 Task: Create a rule when a start date more than 1  days ago is set on a card by anyone.
Action: Mouse pressed left at (463, 377)
Screenshot: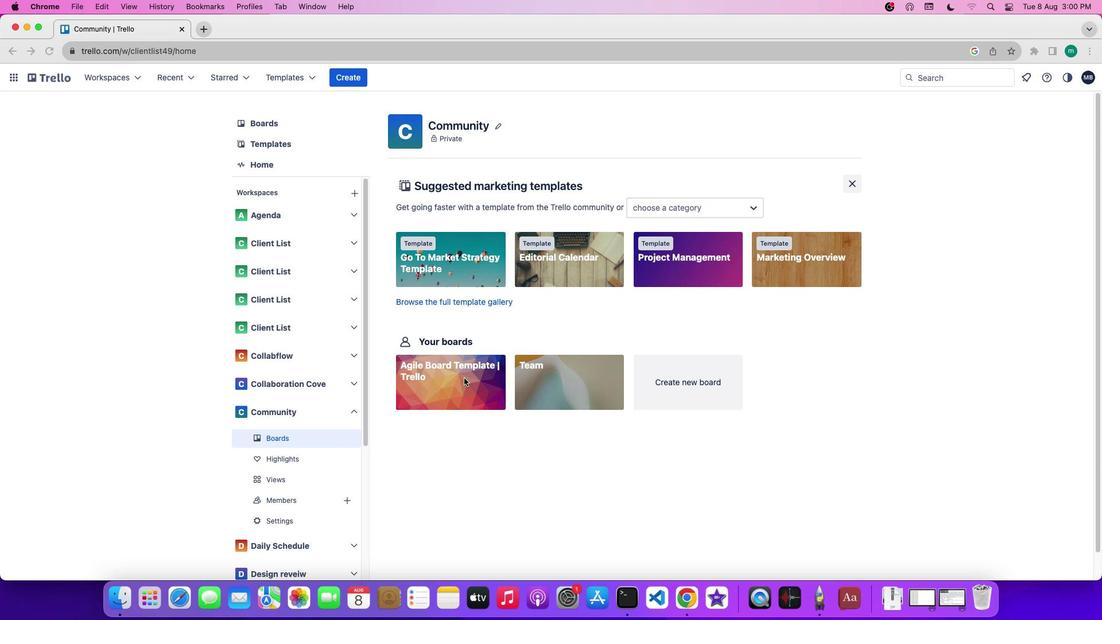 
Action: Mouse pressed left at (463, 377)
Screenshot: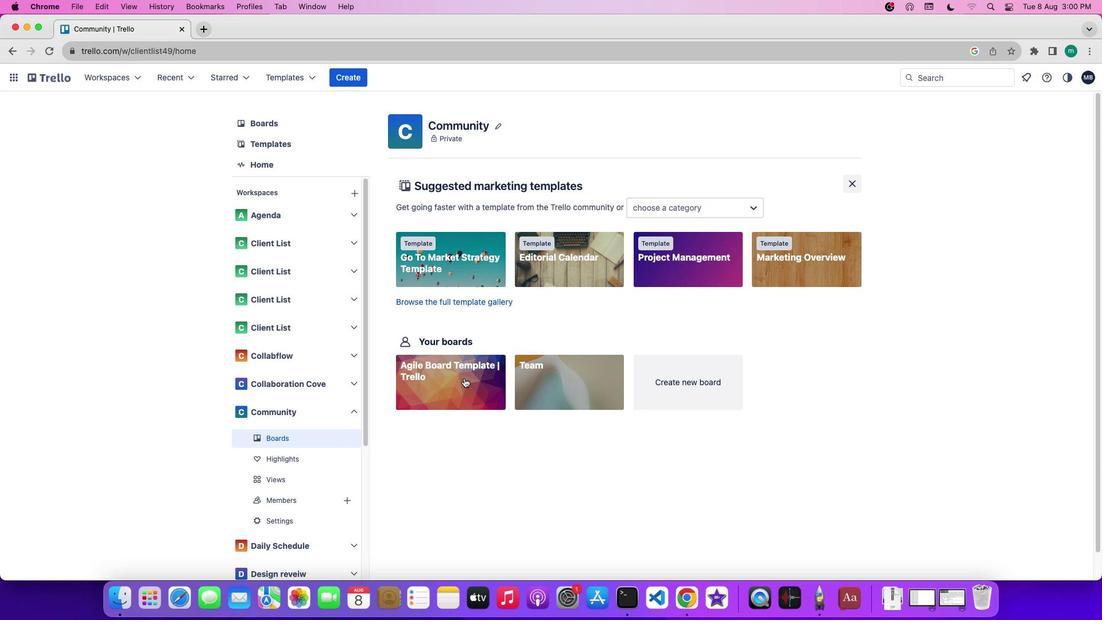 
Action: Mouse moved to (960, 248)
Screenshot: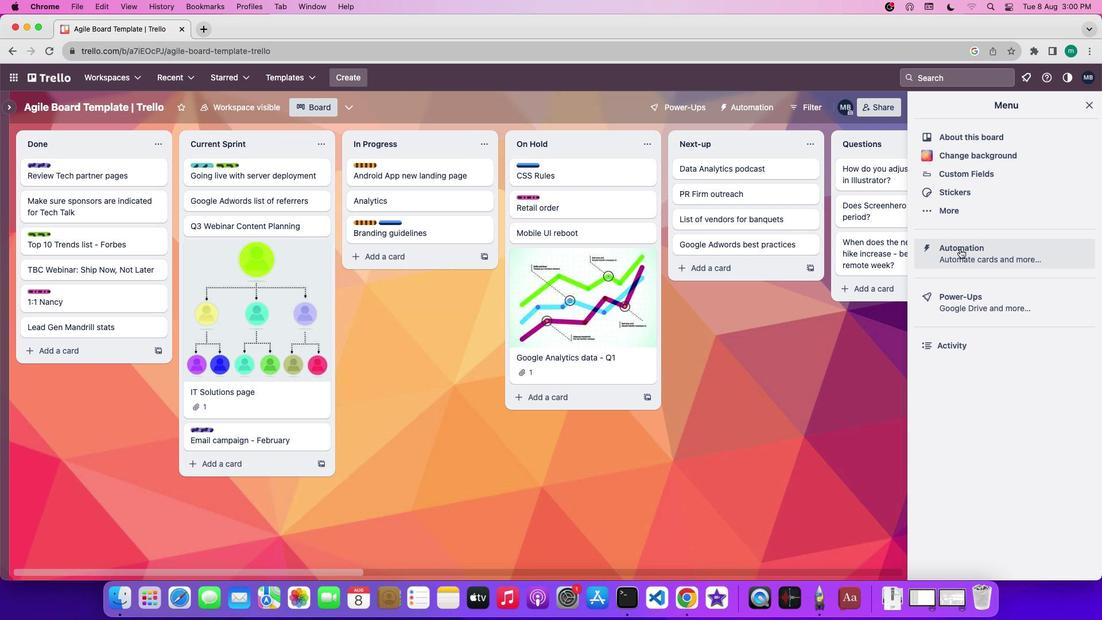 
Action: Mouse pressed left at (960, 248)
Screenshot: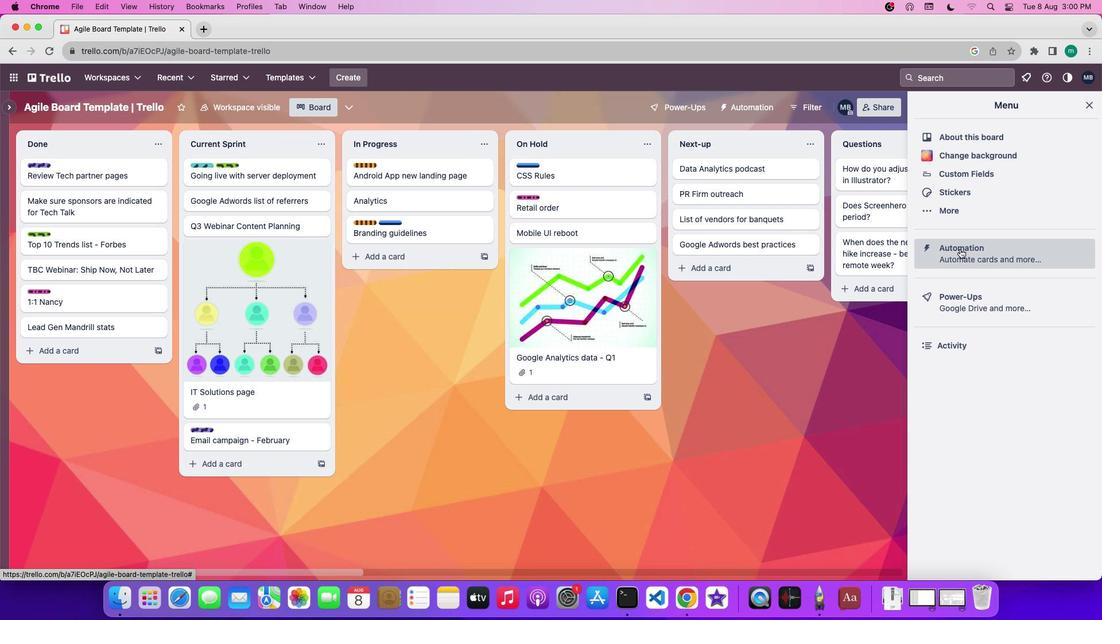 
Action: Mouse moved to (56, 203)
Screenshot: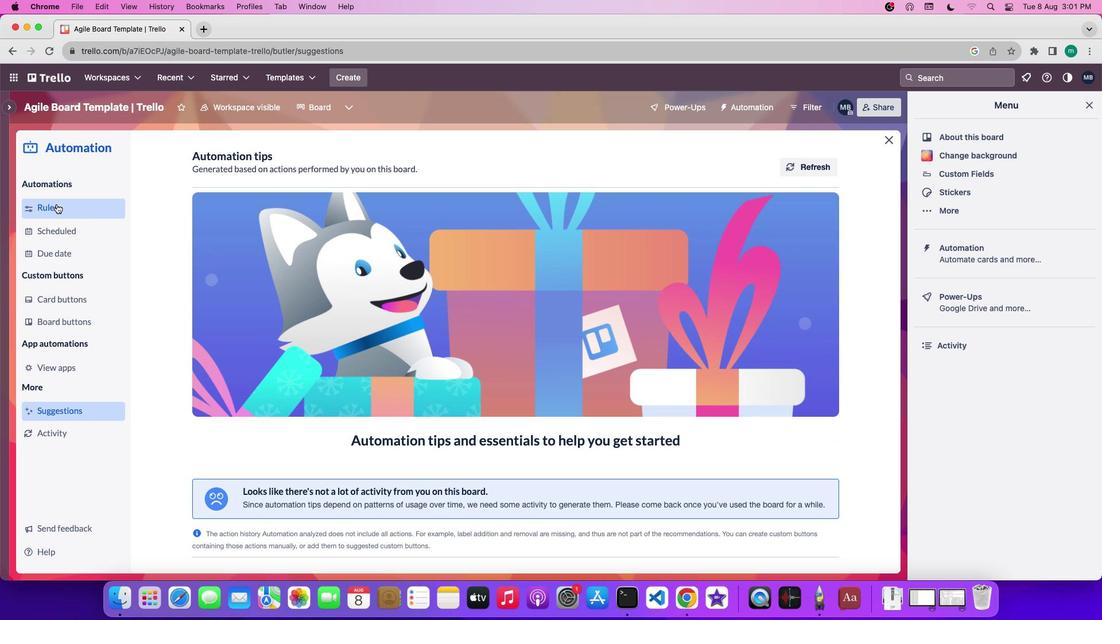 
Action: Mouse pressed left at (56, 203)
Screenshot: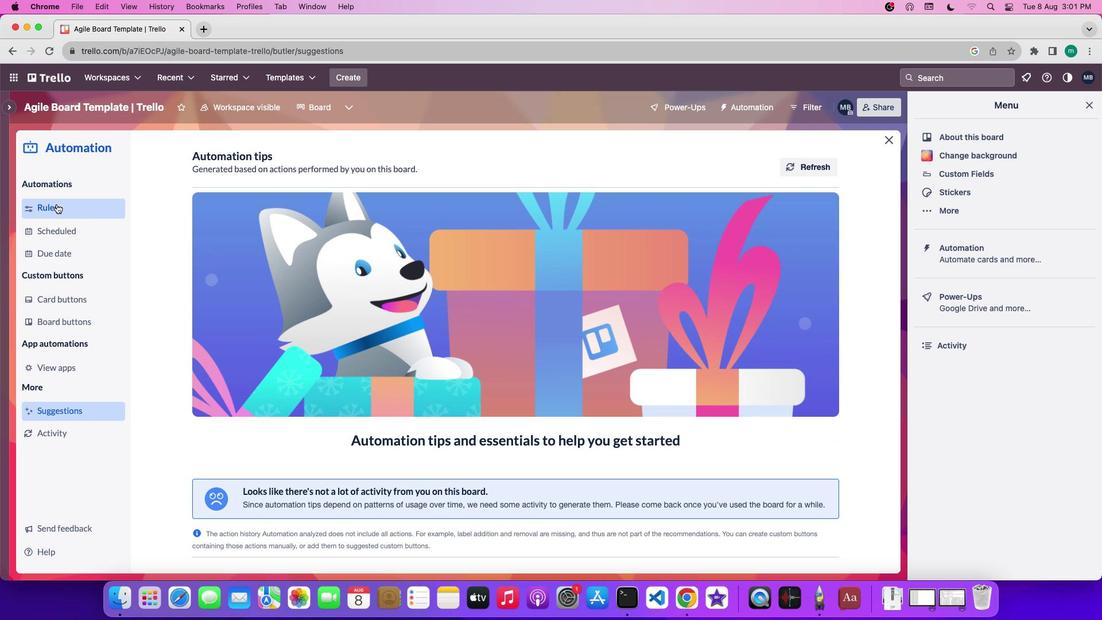 
Action: Mouse moved to (750, 161)
Screenshot: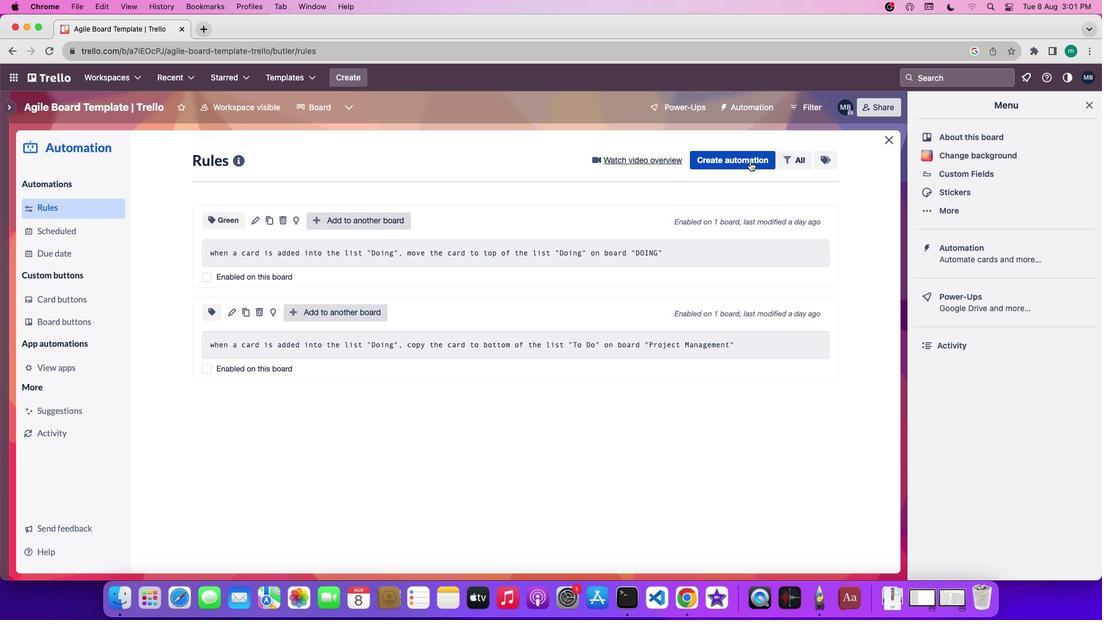
Action: Mouse pressed left at (750, 161)
Screenshot: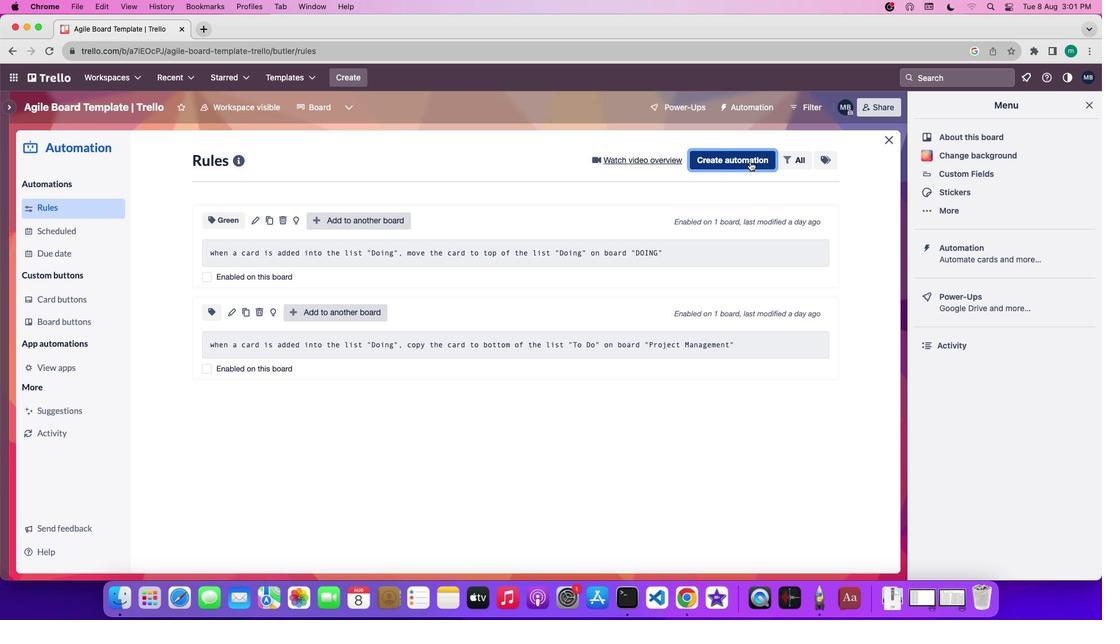 
Action: Mouse moved to (538, 340)
Screenshot: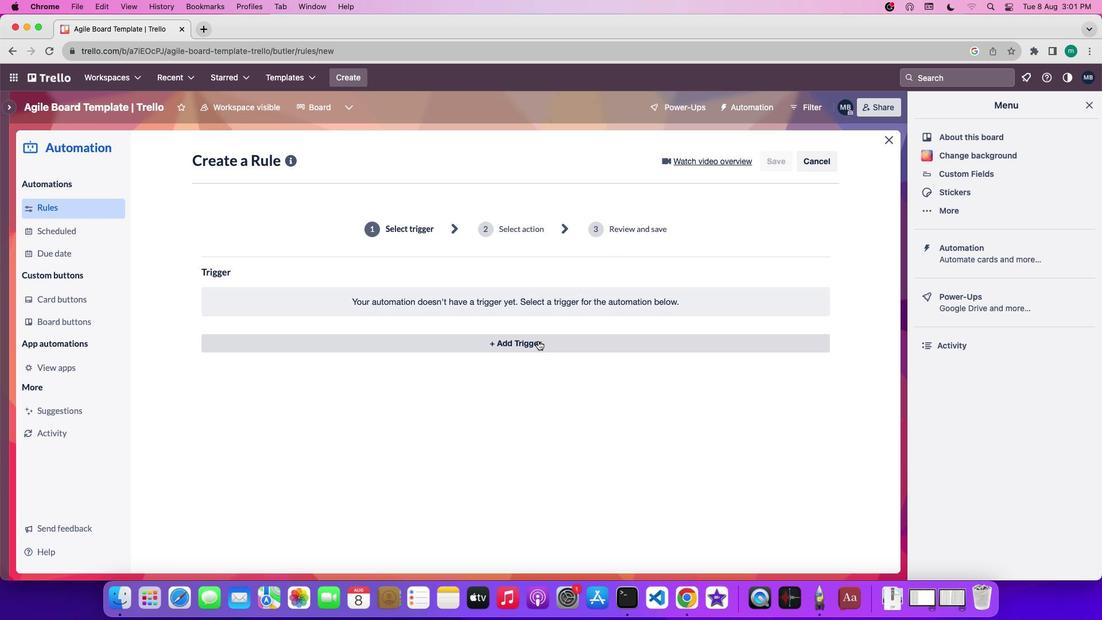 
Action: Mouse pressed left at (538, 340)
Screenshot: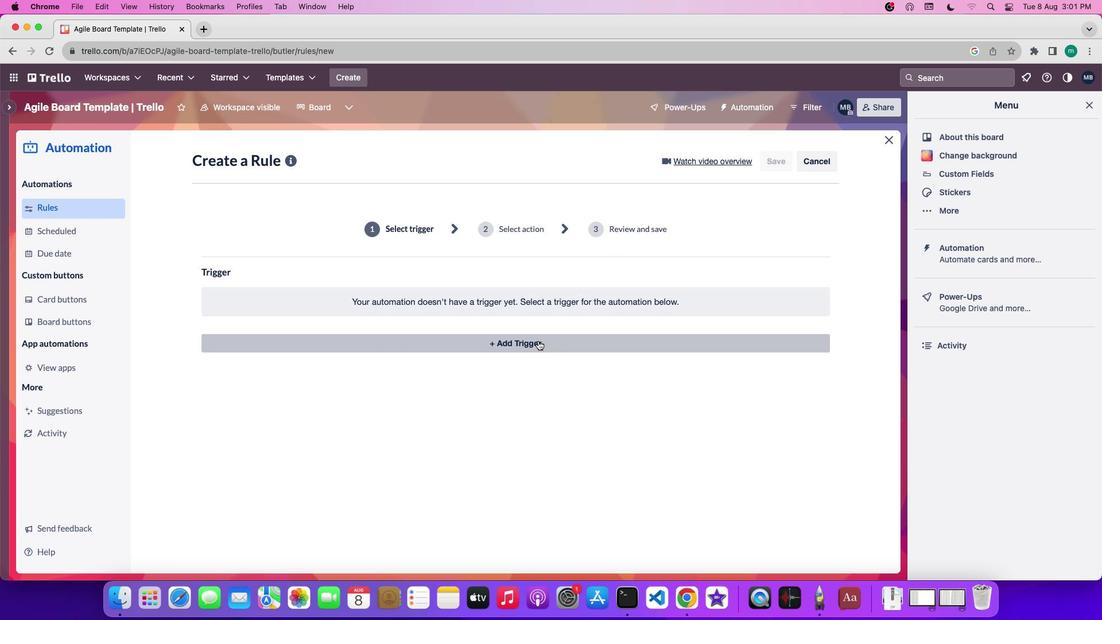 
Action: Mouse moved to (328, 387)
Screenshot: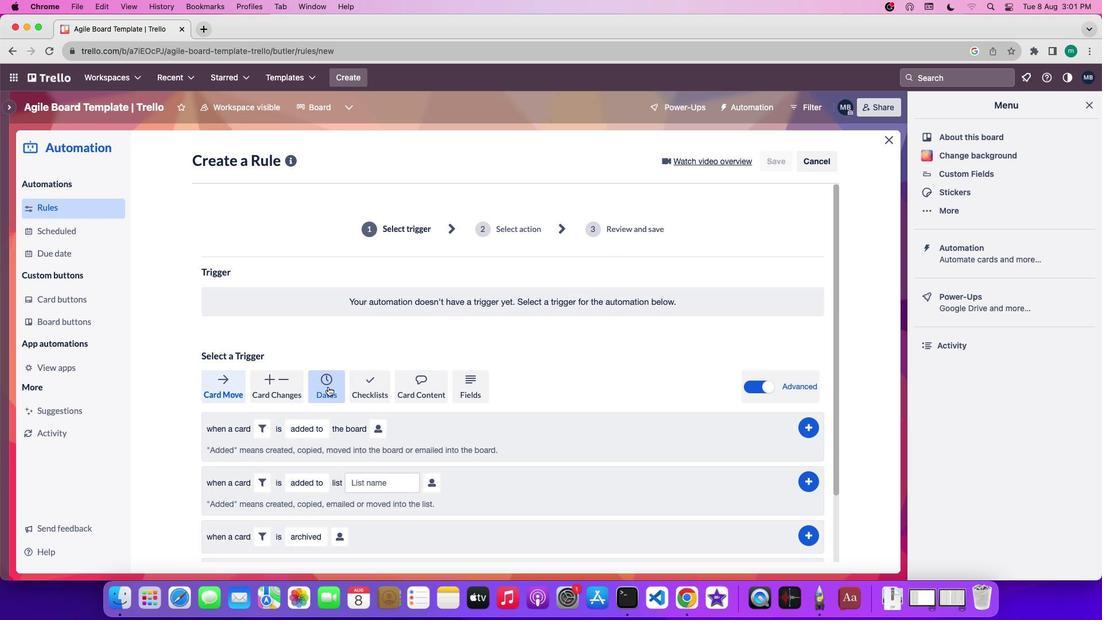 
Action: Mouse pressed left at (328, 387)
Screenshot: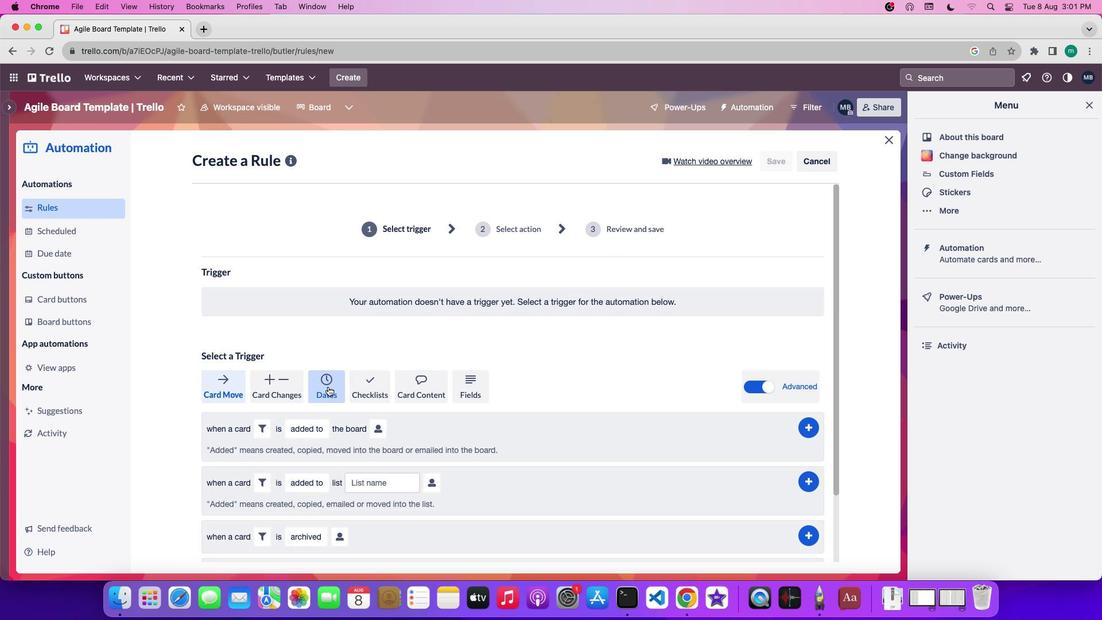 
Action: Mouse moved to (322, 403)
Screenshot: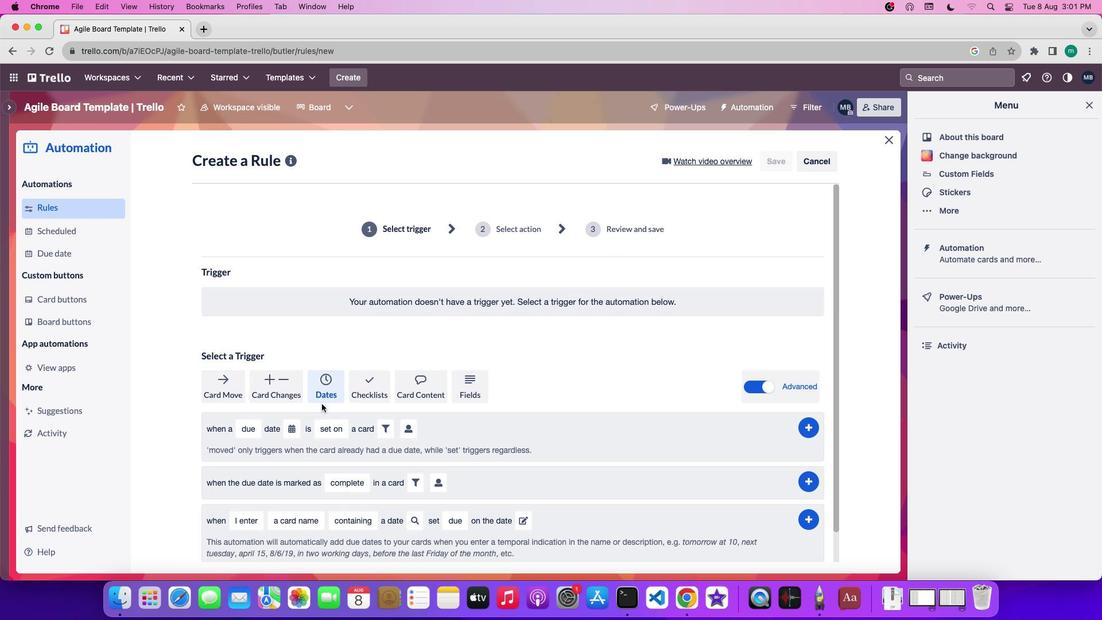
Action: Mouse scrolled (322, 403) with delta (0, 0)
Screenshot: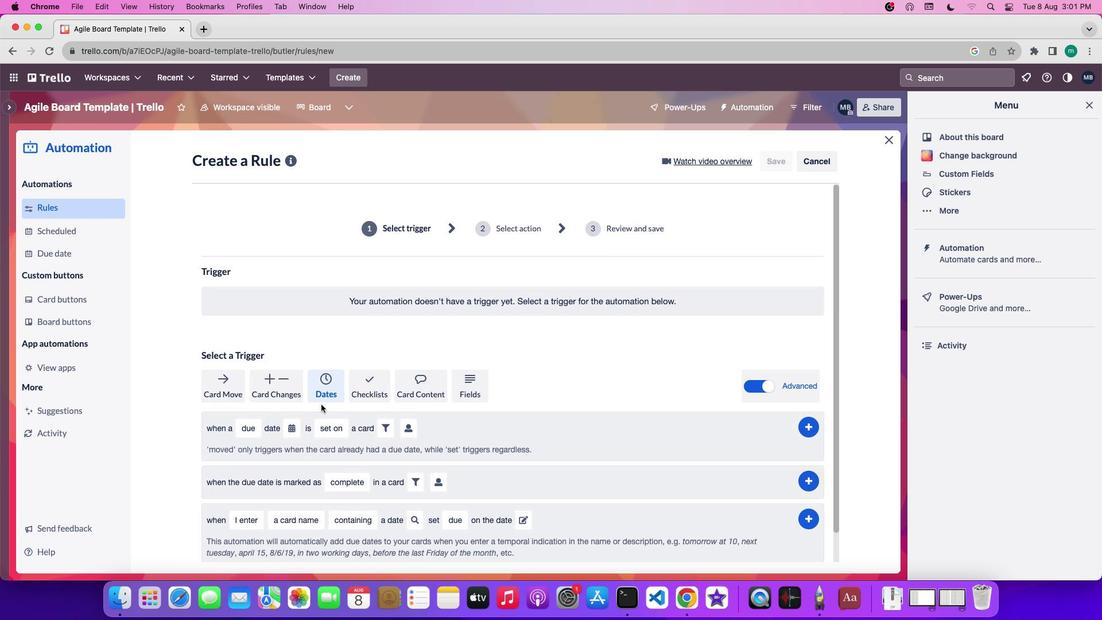 
Action: Mouse moved to (321, 404)
Screenshot: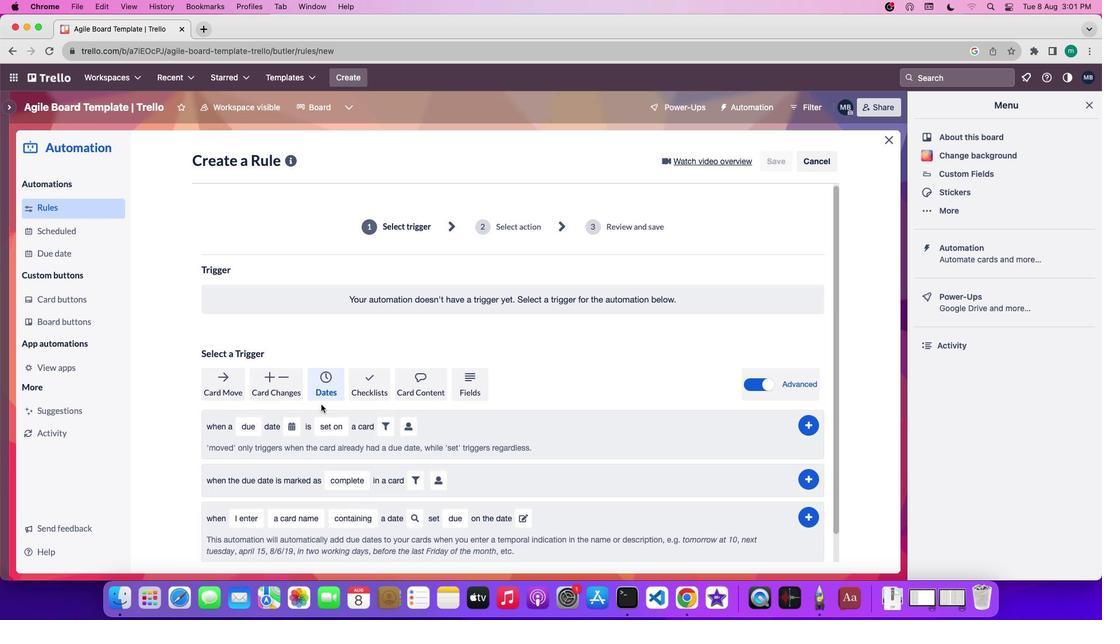 
Action: Mouse scrolled (321, 404) with delta (0, 0)
Screenshot: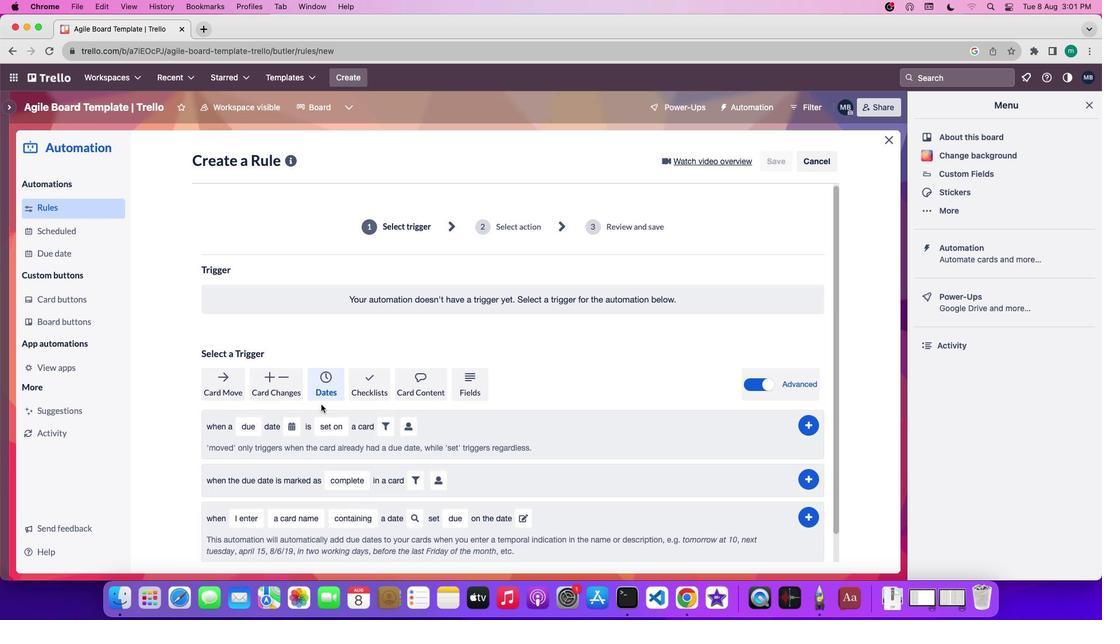 
Action: Mouse moved to (321, 404)
Screenshot: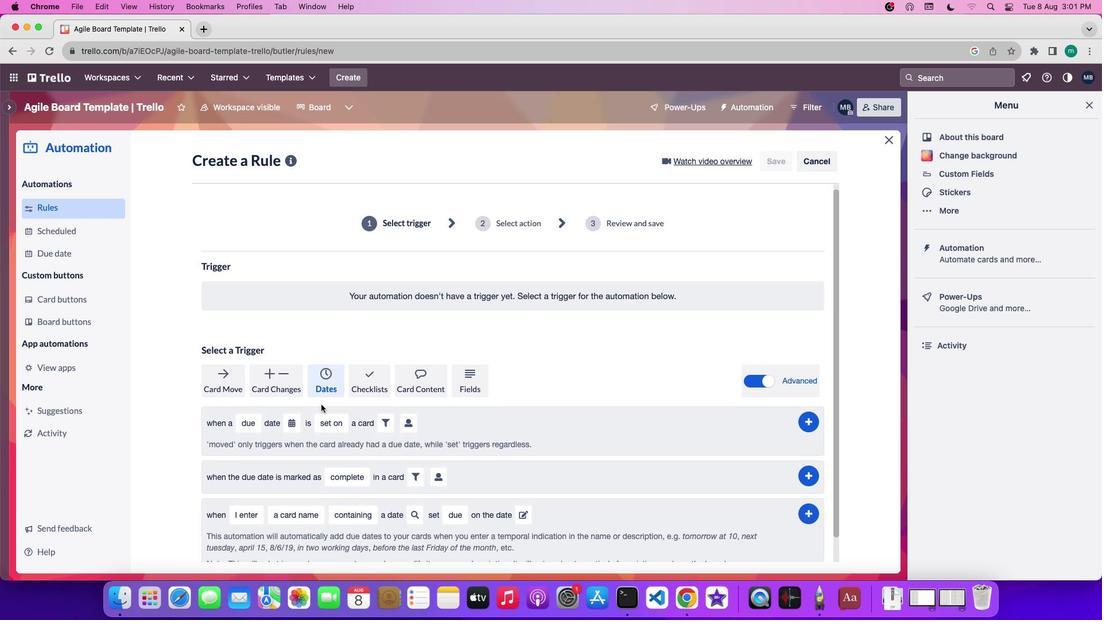
Action: Mouse scrolled (321, 404) with delta (0, -1)
Screenshot: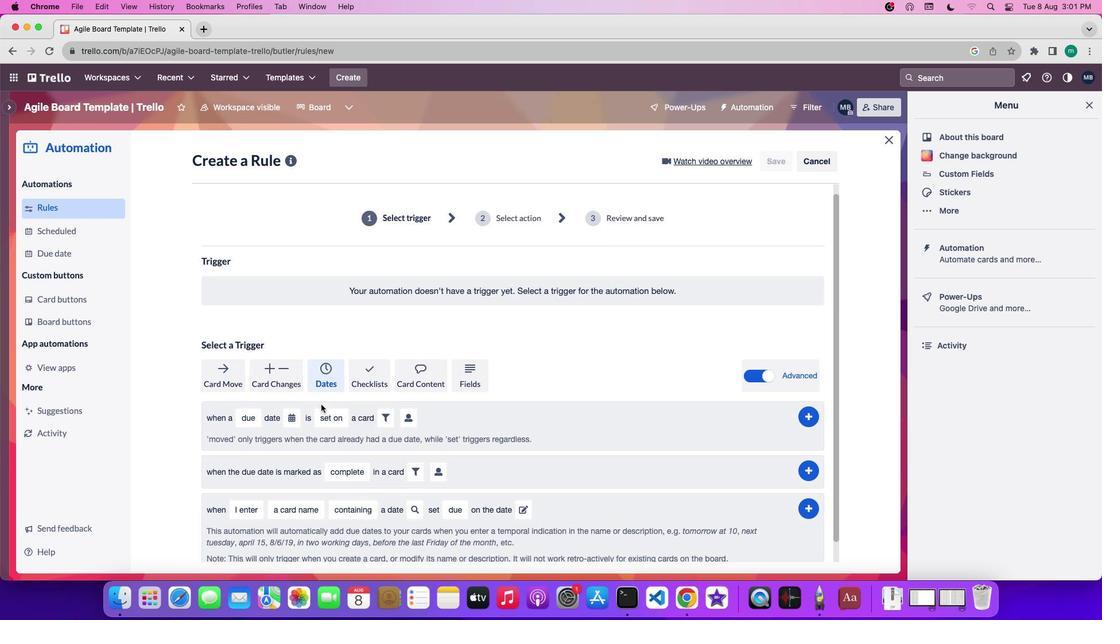 
Action: Mouse moved to (250, 392)
Screenshot: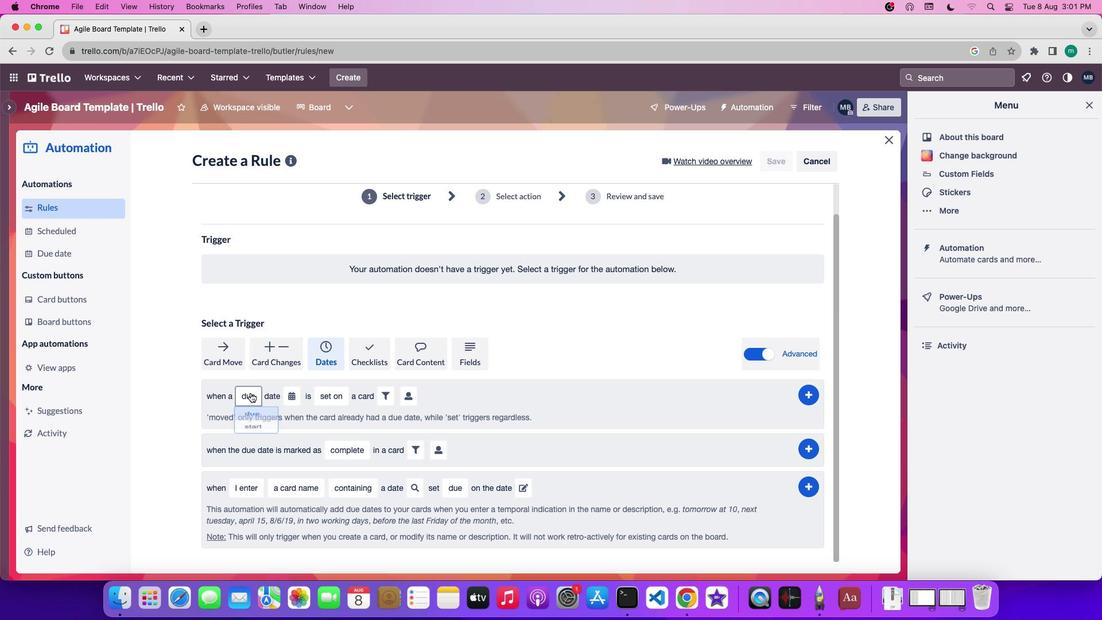 
Action: Mouse pressed left at (250, 392)
Screenshot: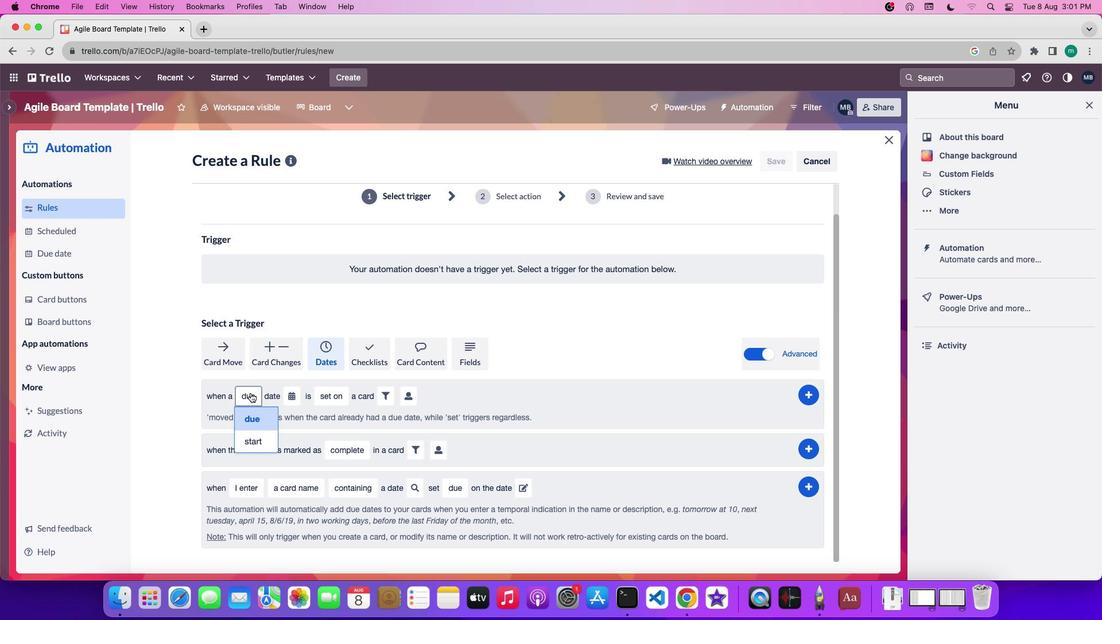 
Action: Mouse moved to (252, 443)
Screenshot: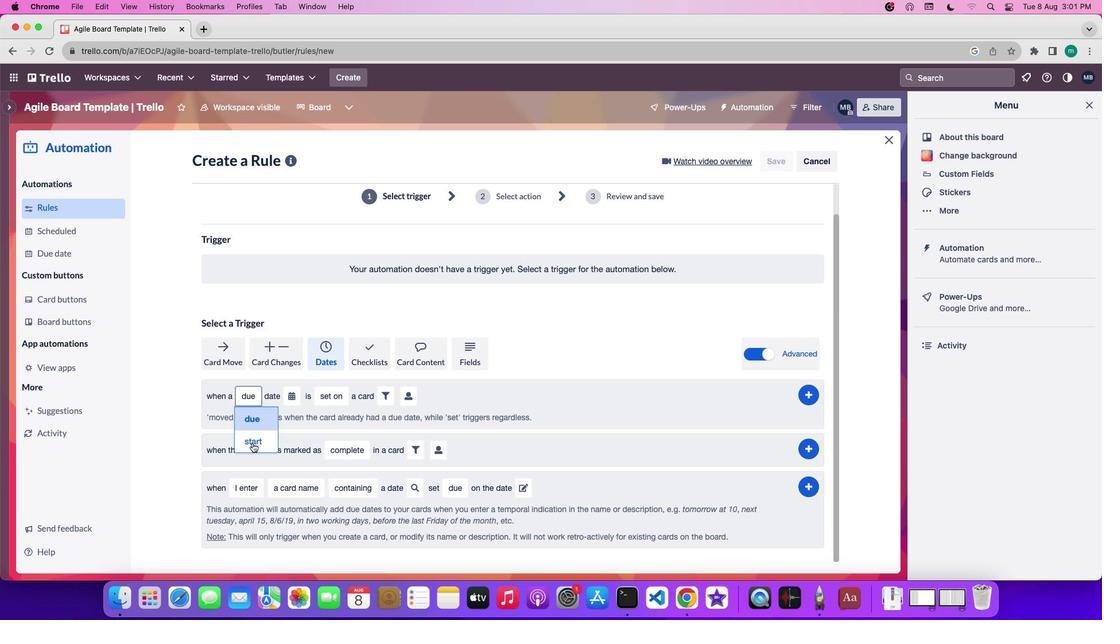 
Action: Mouse pressed left at (252, 443)
Screenshot: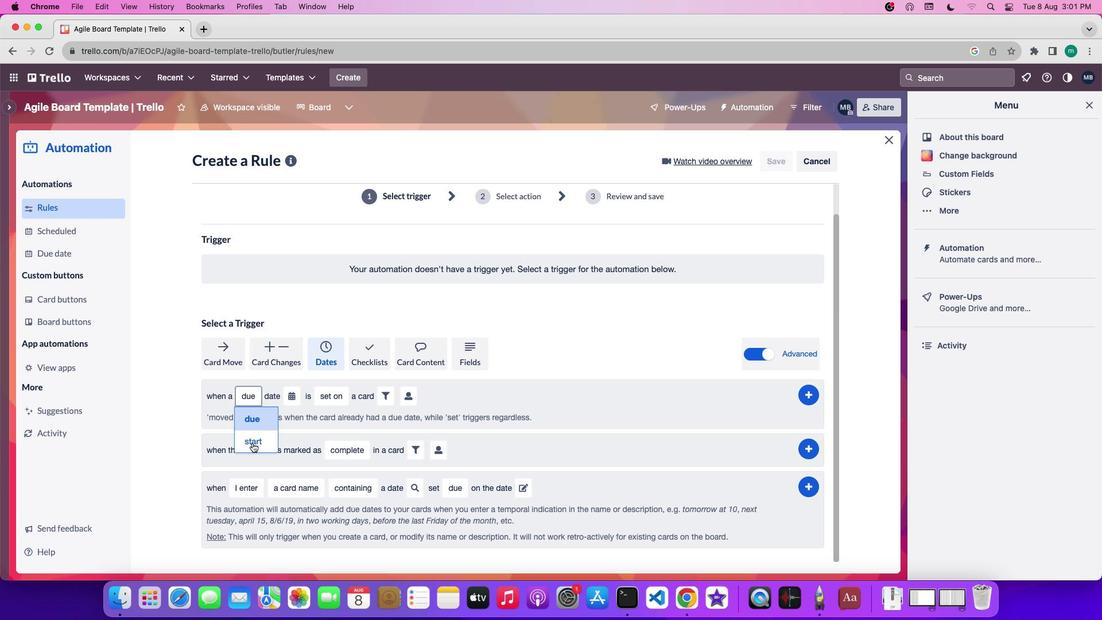 
Action: Mouse moved to (292, 400)
Screenshot: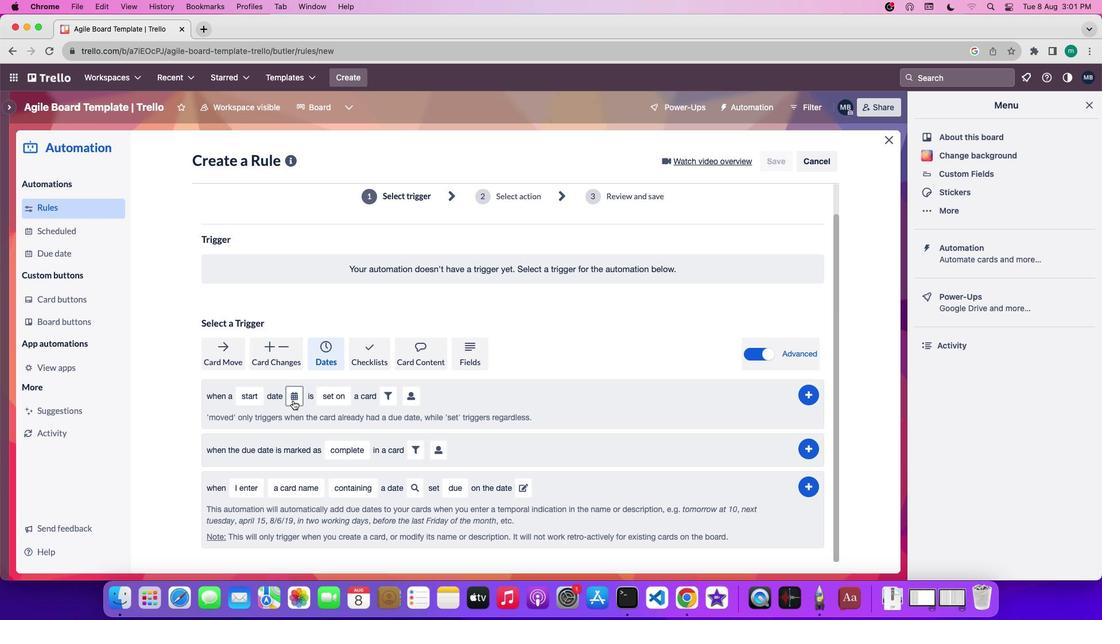 
Action: Mouse pressed left at (292, 400)
Screenshot: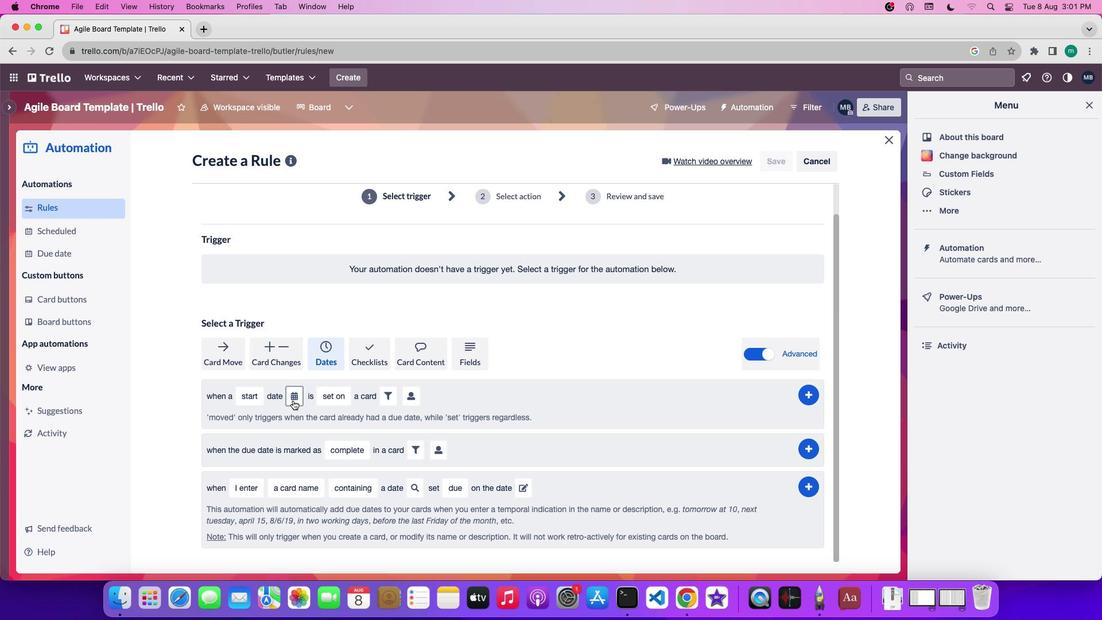 
Action: Mouse moved to (329, 524)
Screenshot: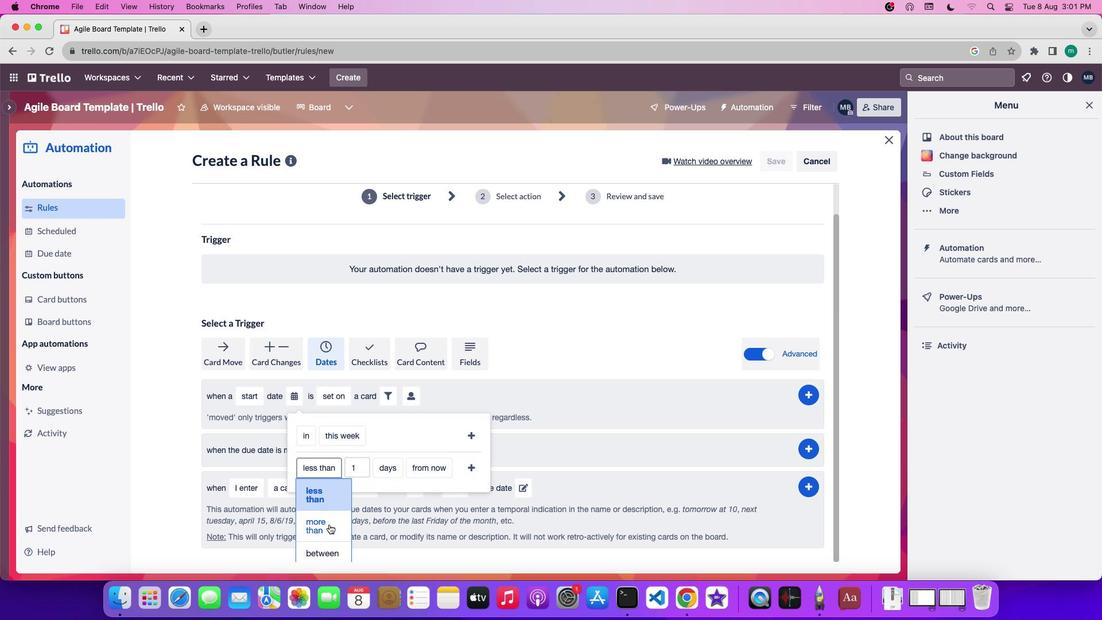 
Action: Mouse pressed left at (329, 524)
Screenshot: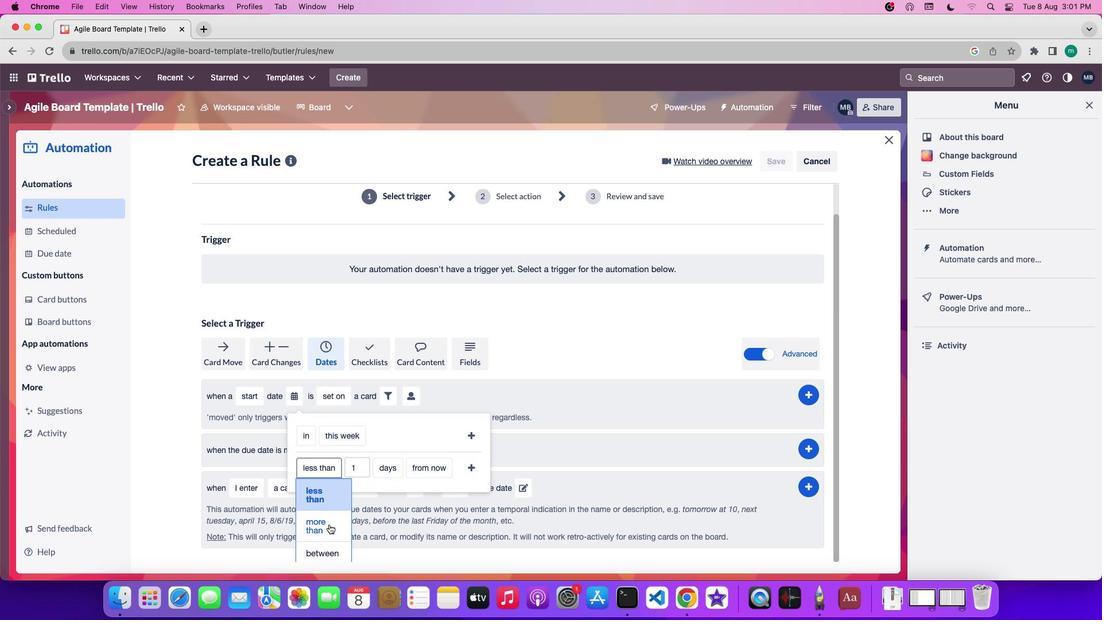 
Action: Mouse moved to (399, 509)
Screenshot: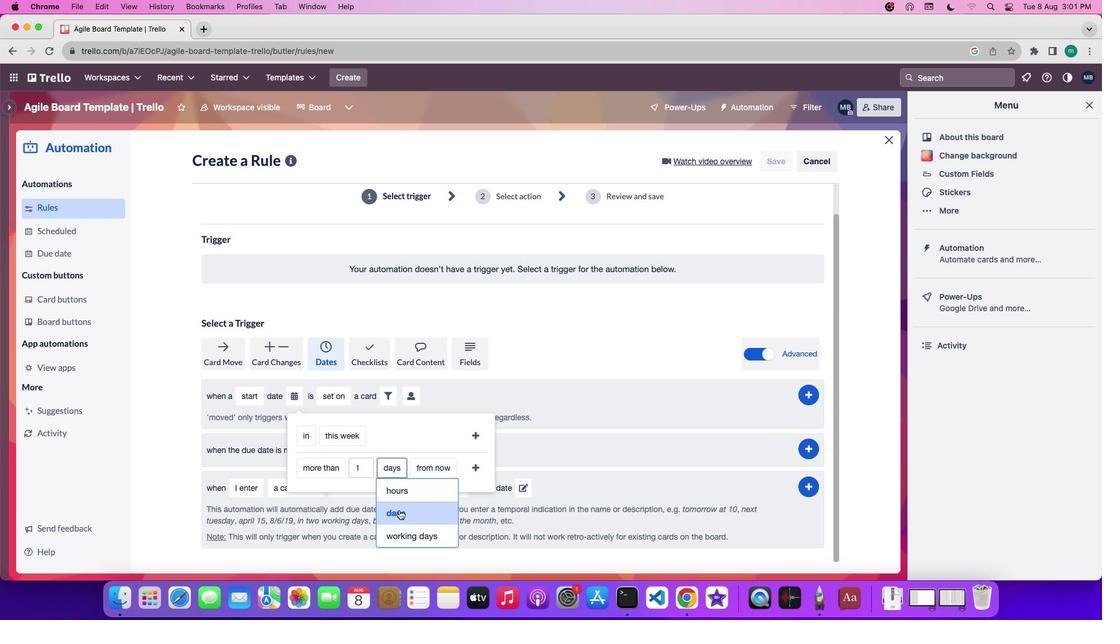 
Action: Mouse pressed left at (399, 509)
Screenshot: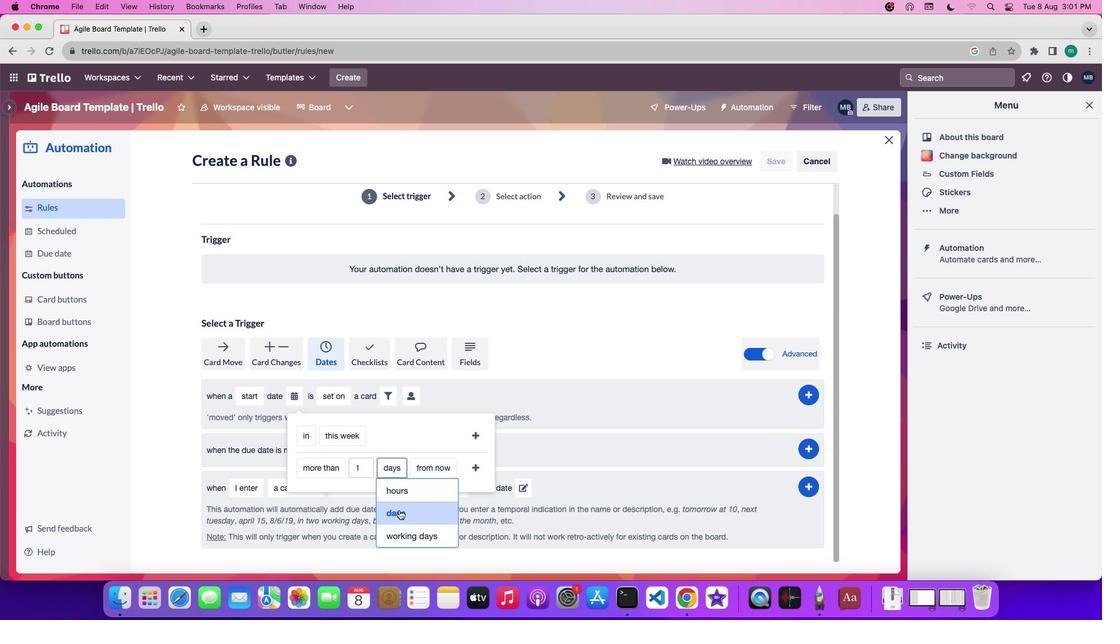 
Action: Mouse moved to (434, 521)
Screenshot: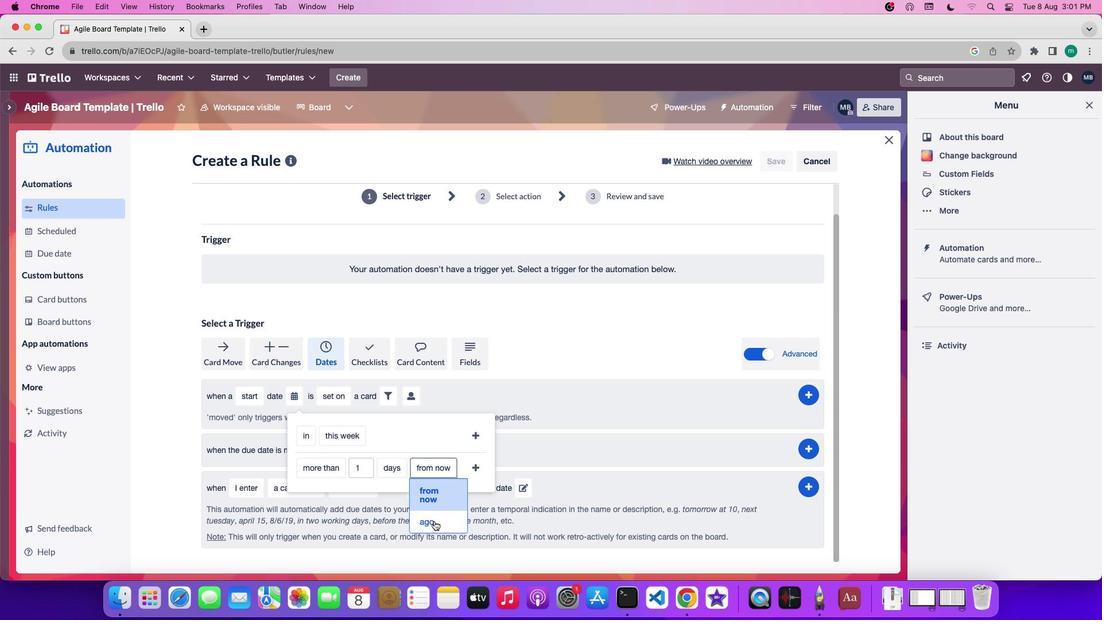 
Action: Mouse pressed left at (434, 521)
Screenshot: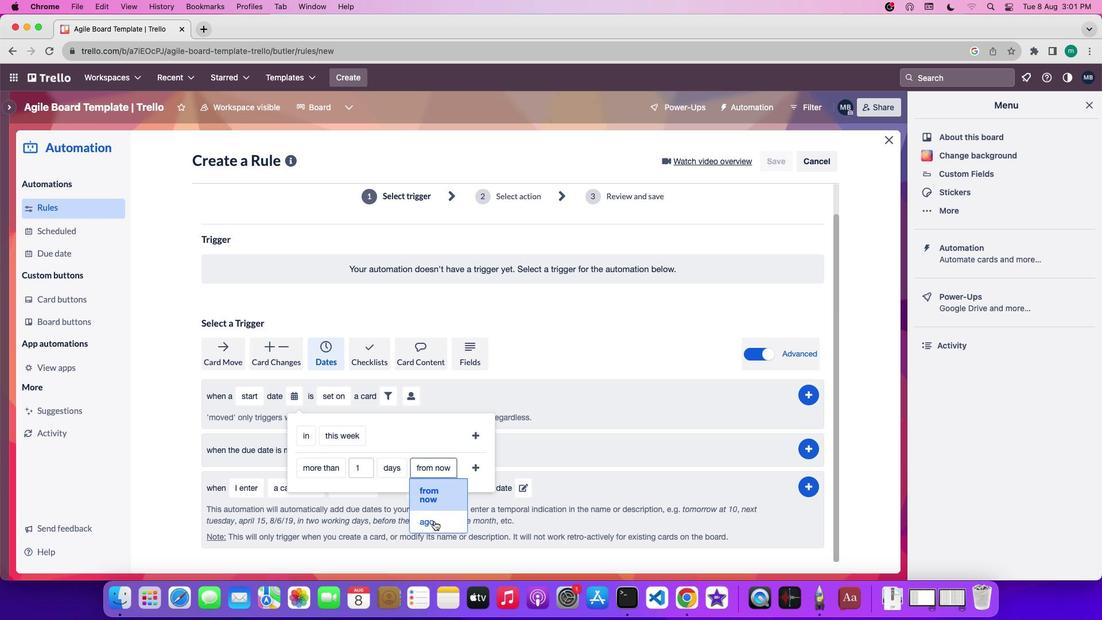 
Action: Mouse moved to (454, 467)
Screenshot: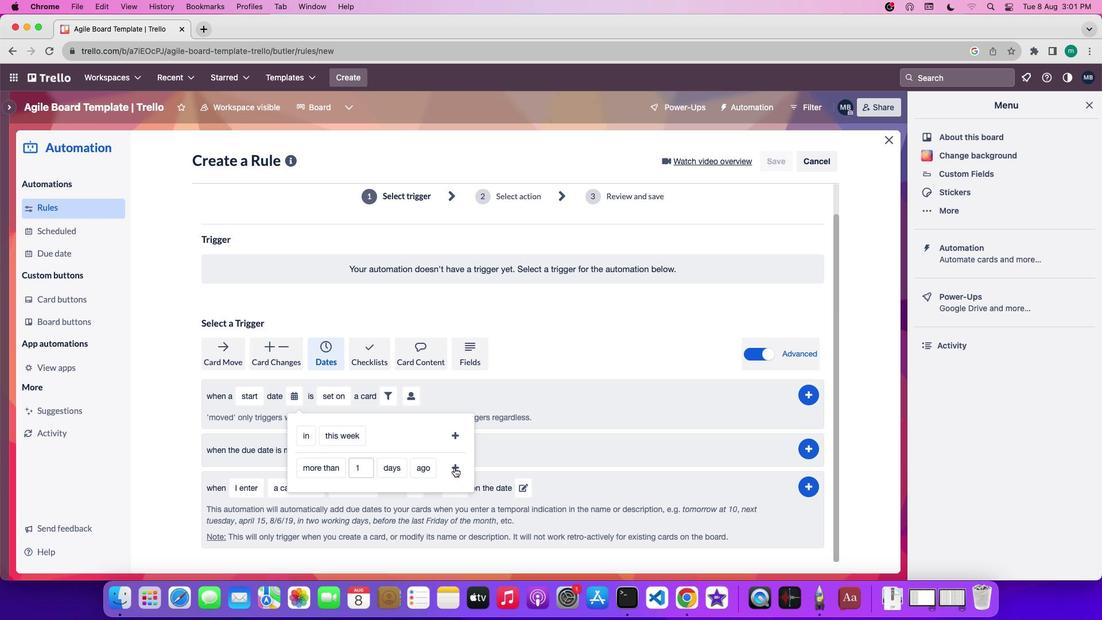 
Action: Mouse pressed left at (454, 467)
Screenshot: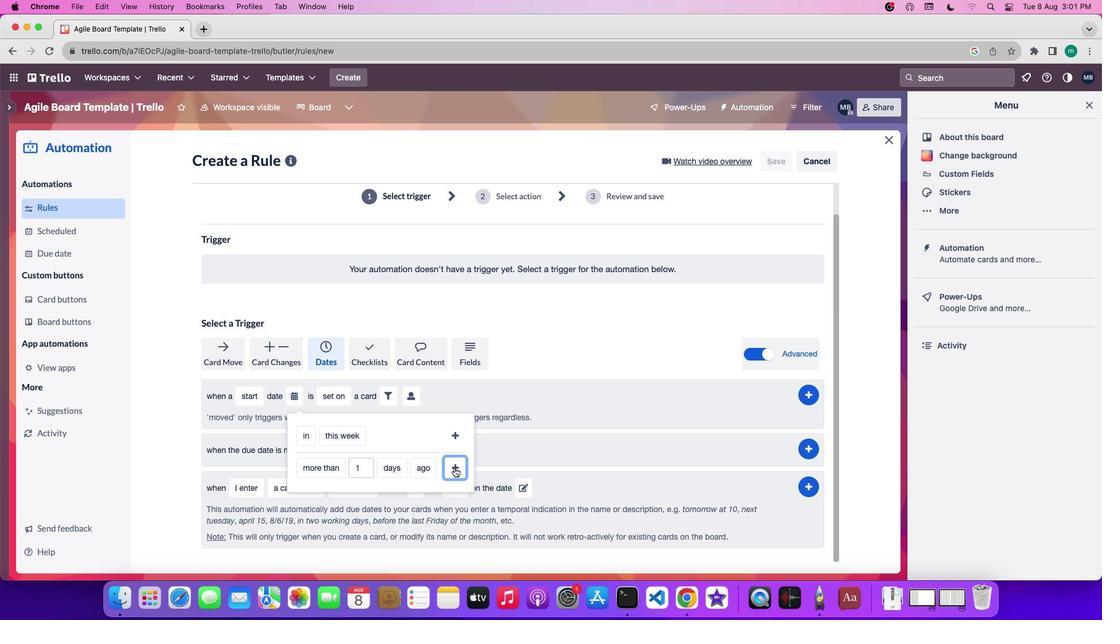 
Action: Mouse moved to (416, 422)
Screenshot: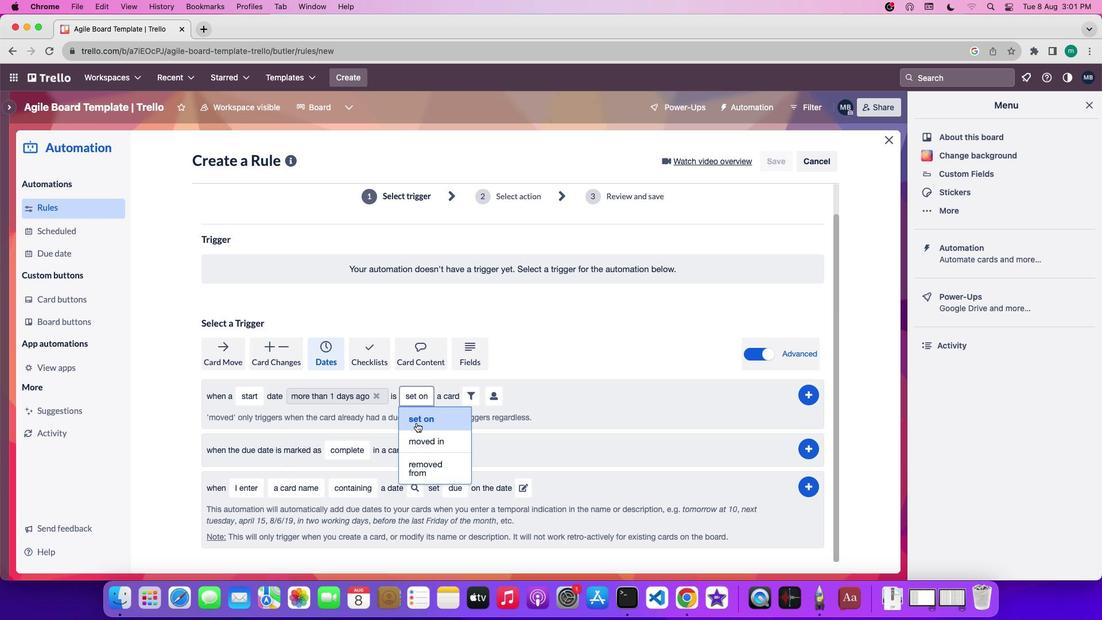 
Action: Mouse pressed left at (416, 422)
Screenshot: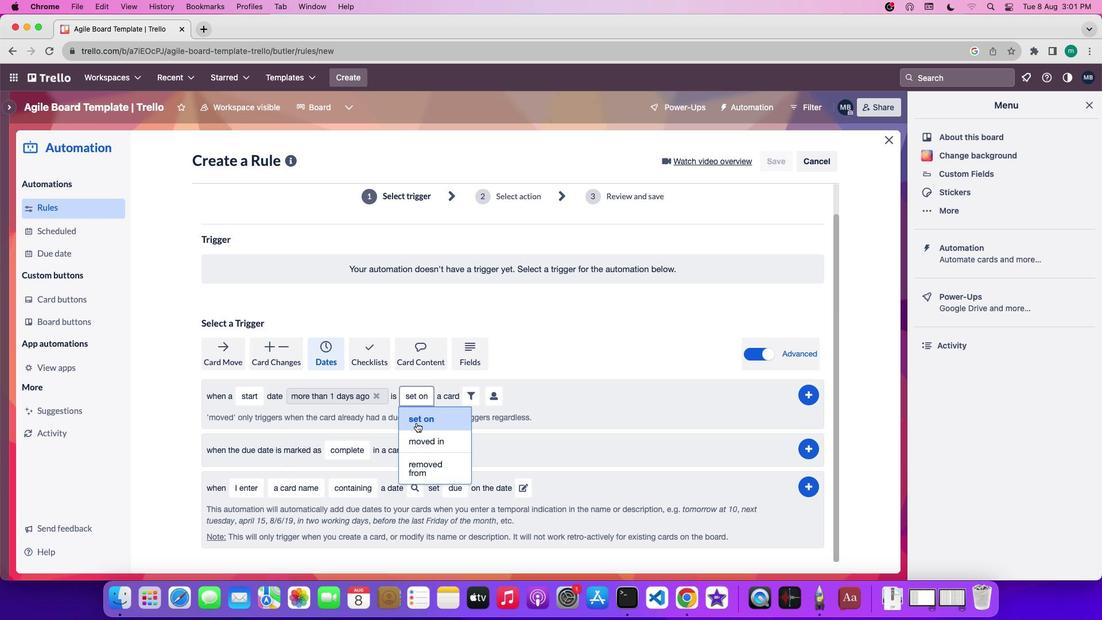 
Action: Mouse moved to (493, 396)
Screenshot: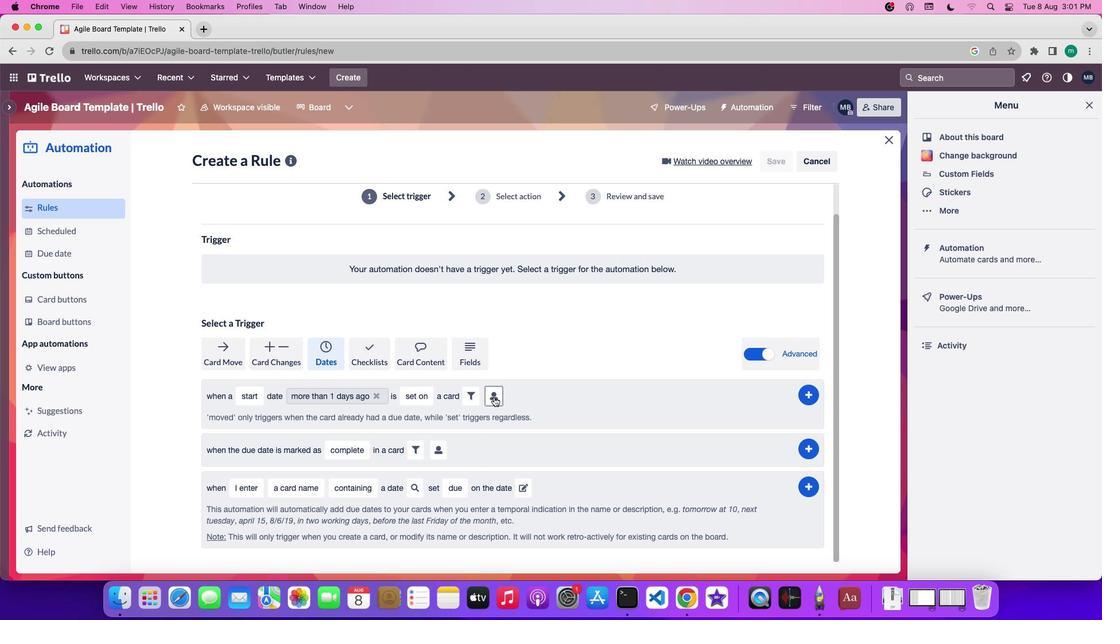 
Action: Mouse pressed left at (493, 396)
Screenshot: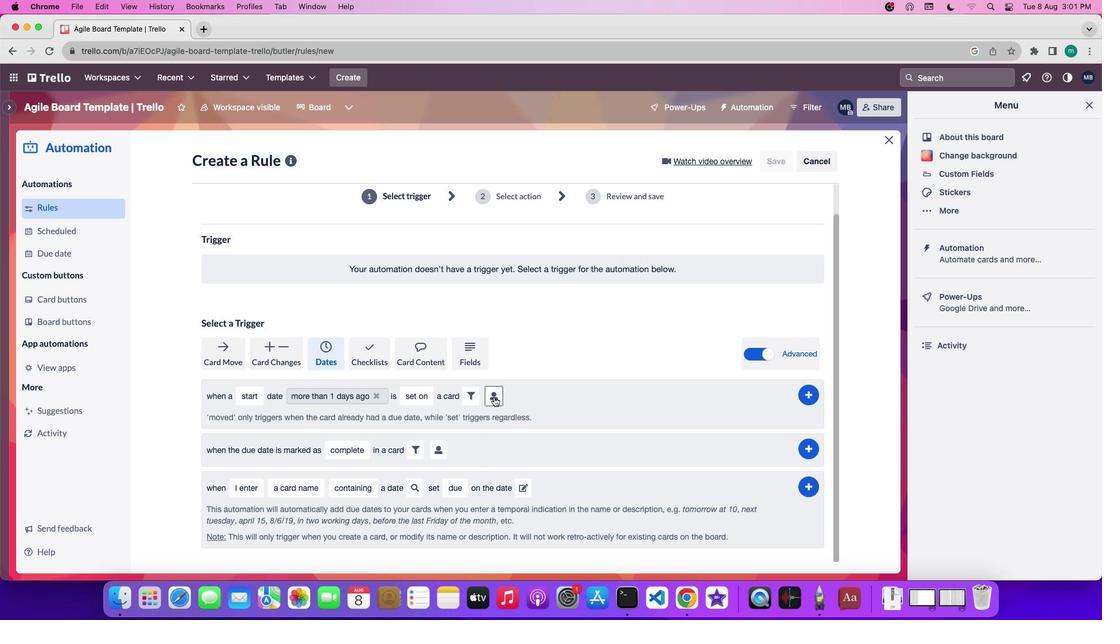 
Action: Mouse moved to (688, 434)
Screenshot: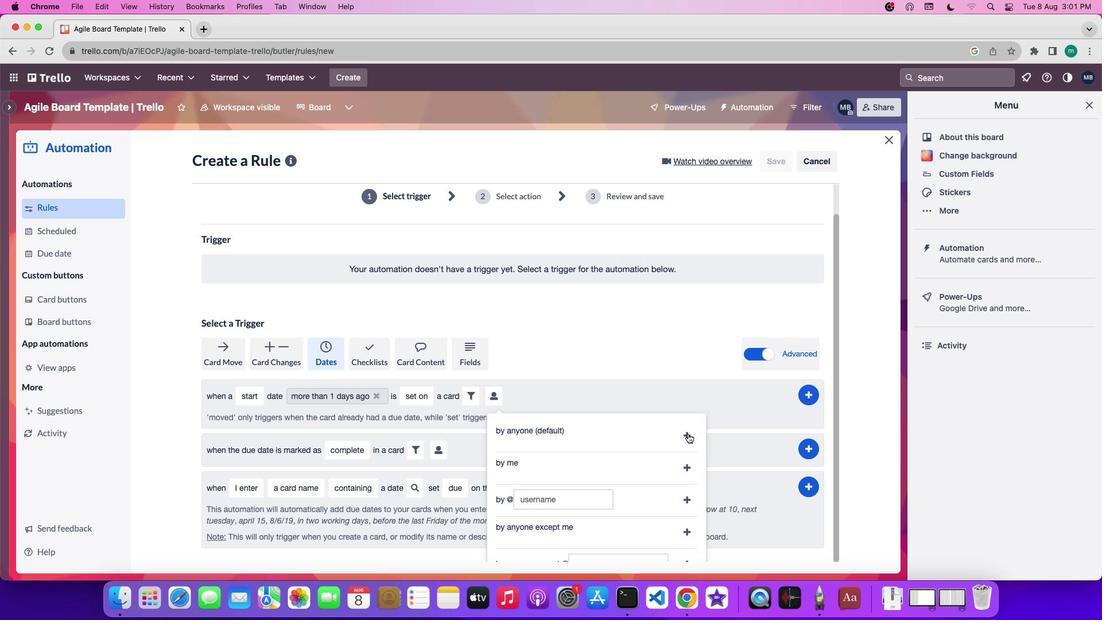 
Action: Mouse pressed left at (688, 434)
Screenshot: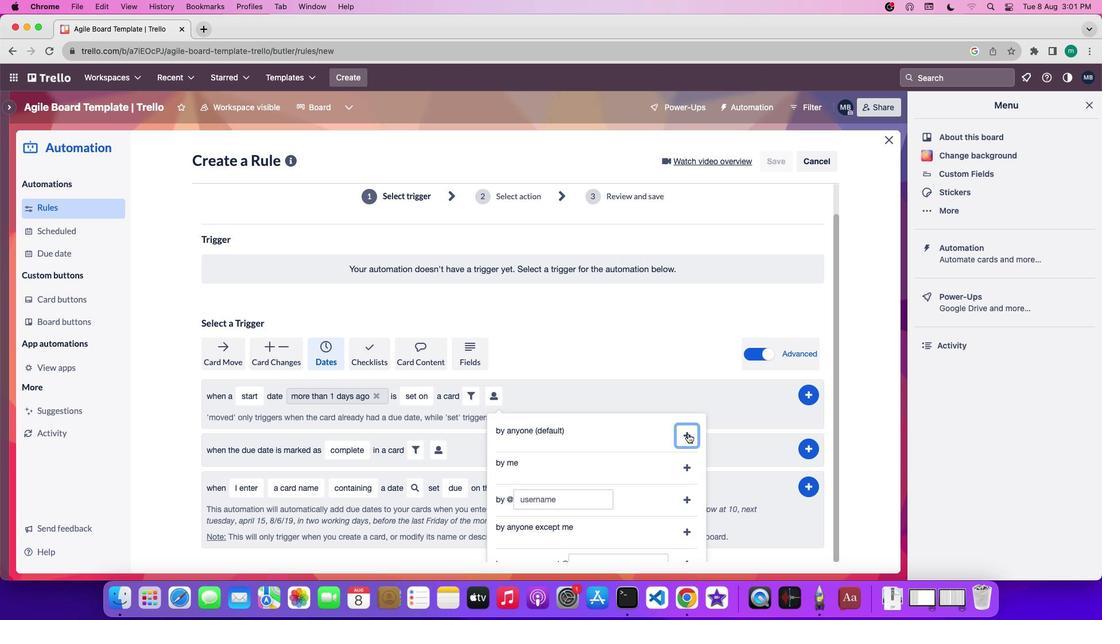 
Action: Mouse moved to (817, 397)
Screenshot: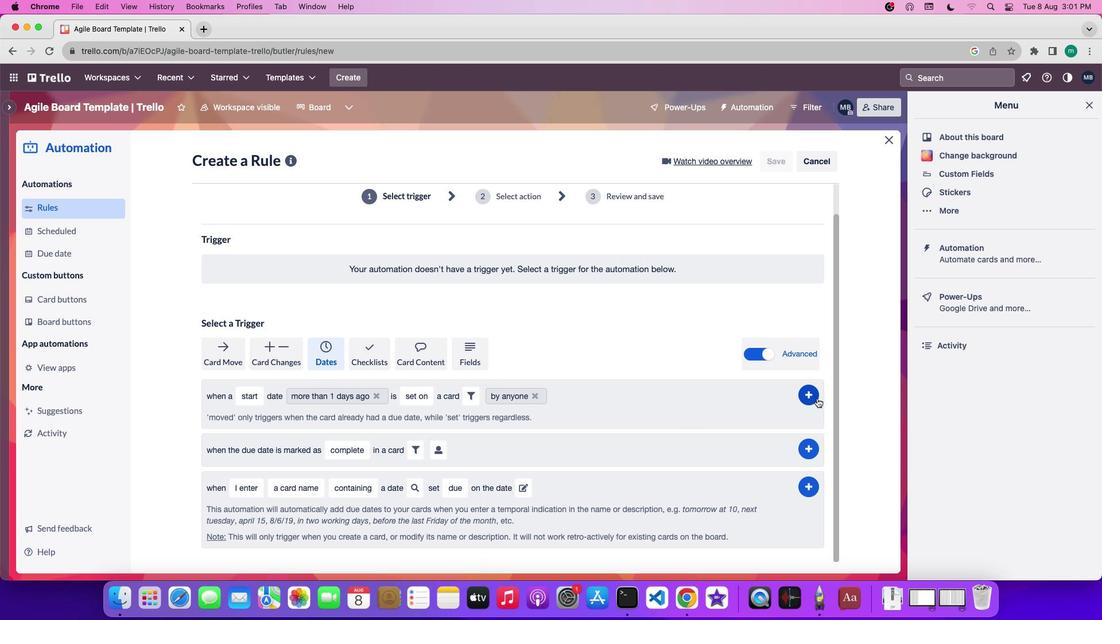 
Action: Mouse pressed left at (817, 397)
Screenshot: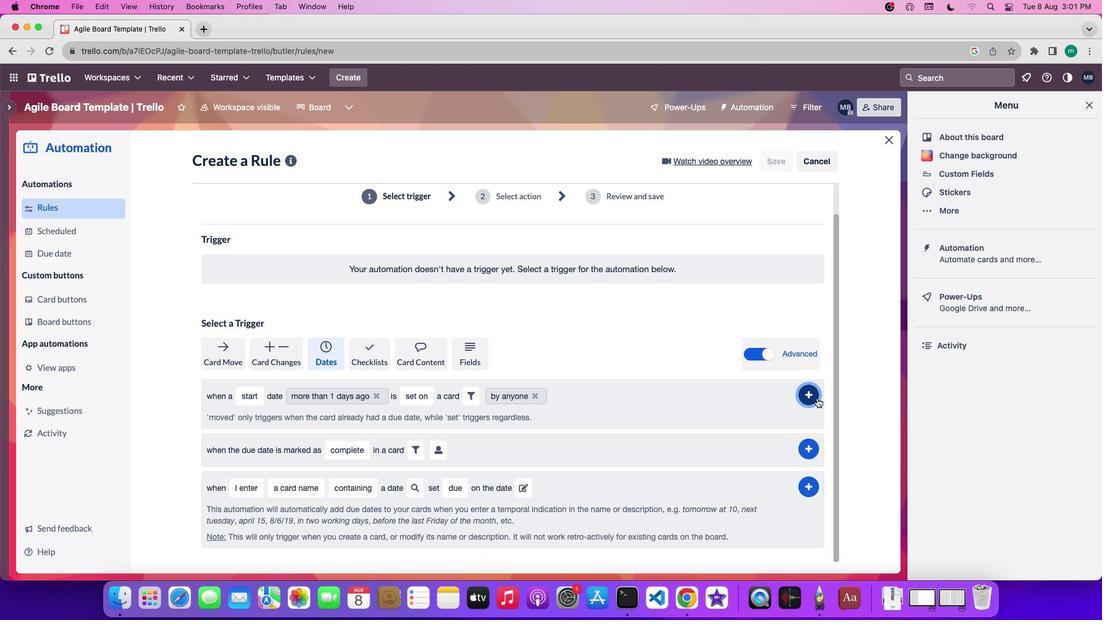 
